 Task: Toggle the show events option in the outline.
Action: Mouse moved to (136, 478)
Screenshot: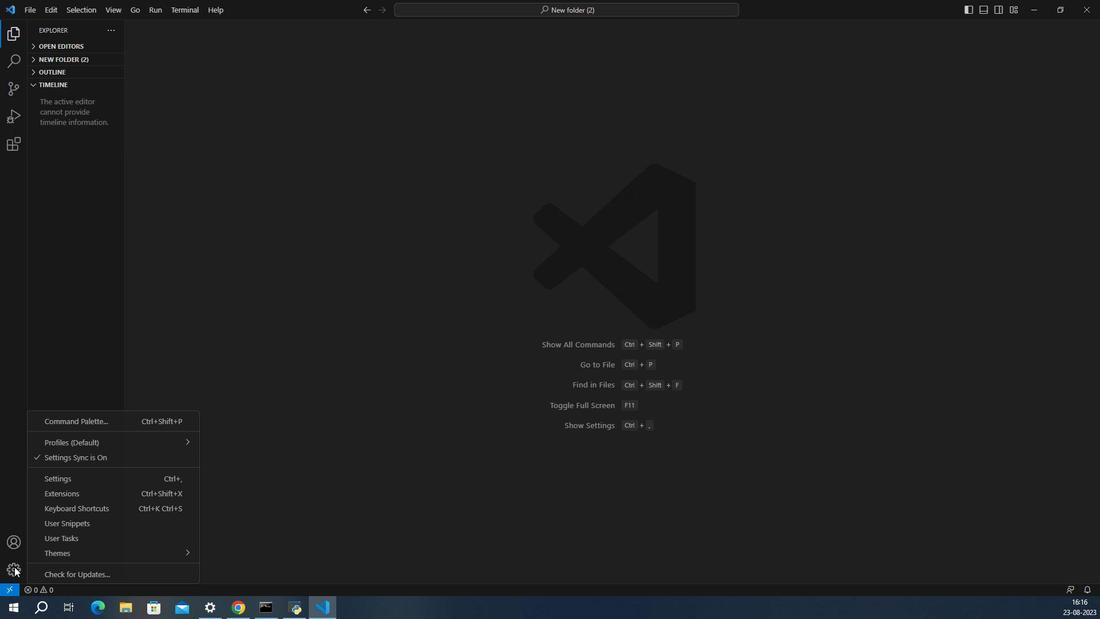 
Action: Mouse pressed left at (136, 478)
Screenshot: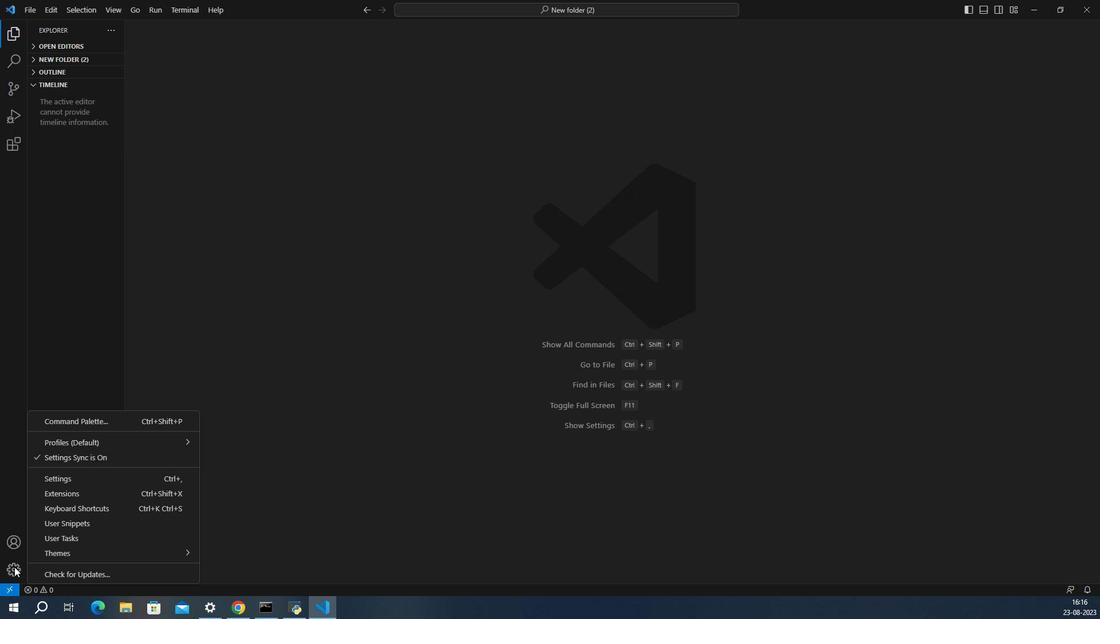 
Action: Mouse moved to (170, 422)
Screenshot: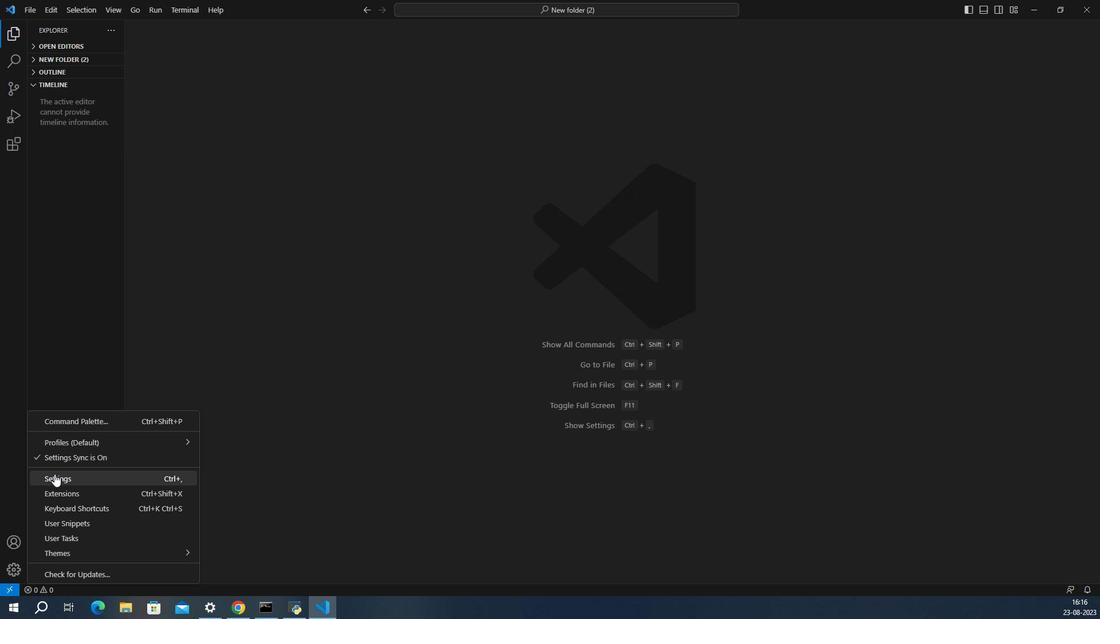 
Action: Mouse pressed left at (170, 422)
Screenshot: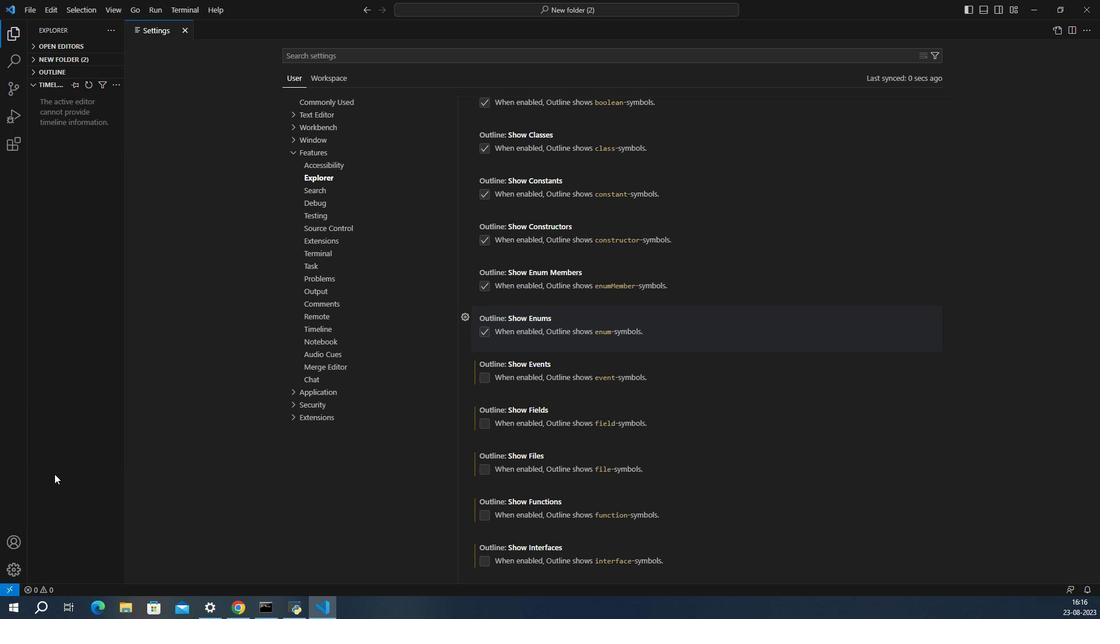 
Action: Mouse moved to (542, 361)
Screenshot: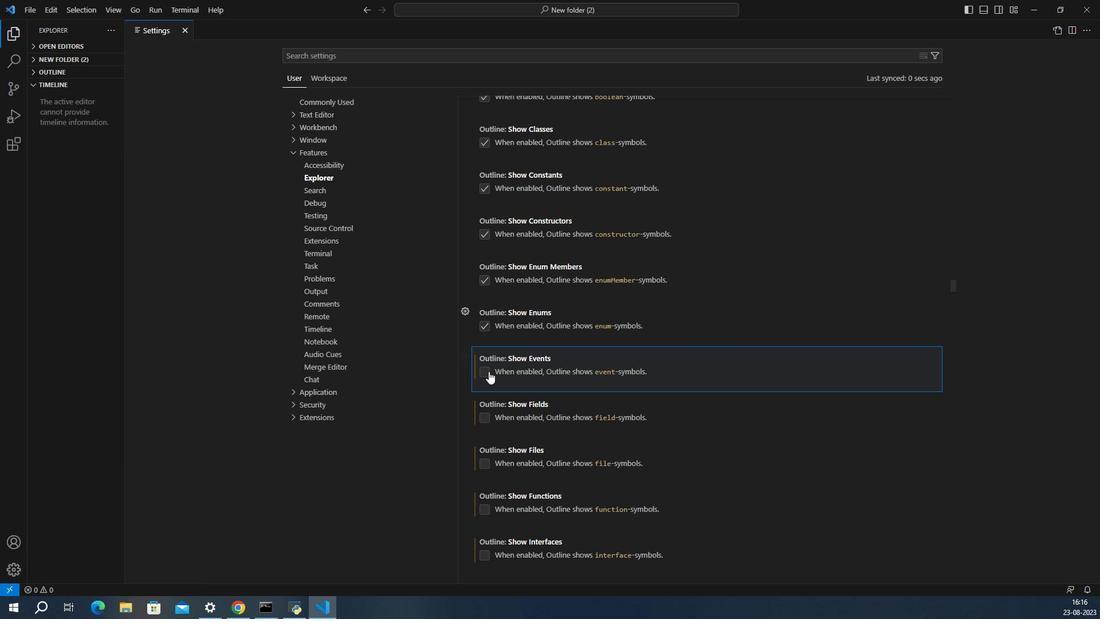 
Action: Mouse pressed left at (542, 361)
Screenshot: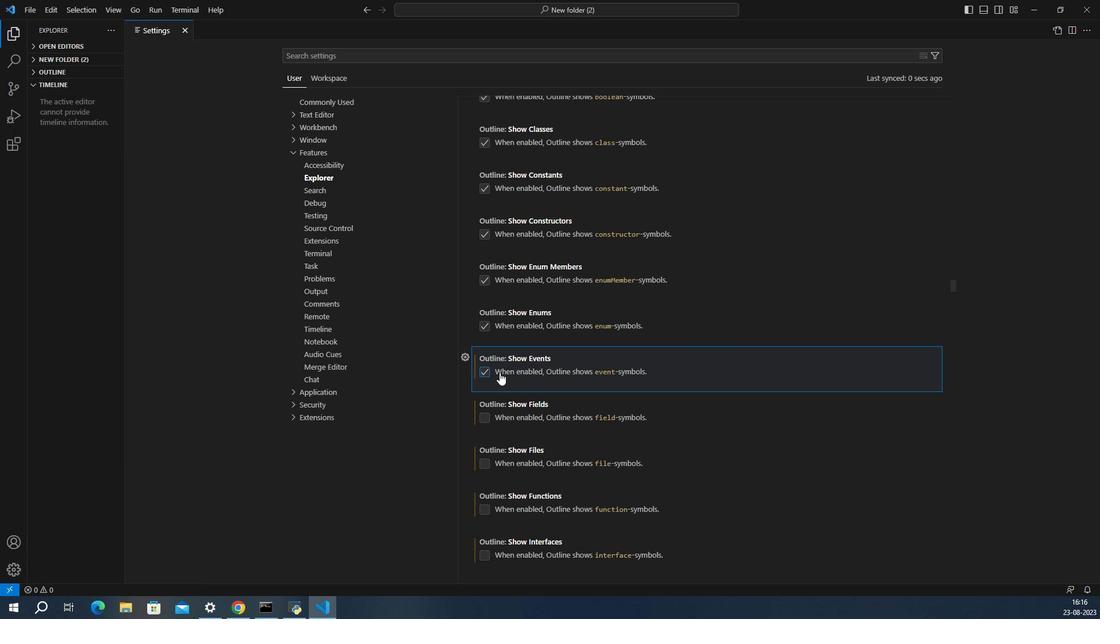 
Action: Mouse moved to (551, 361)
Screenshot: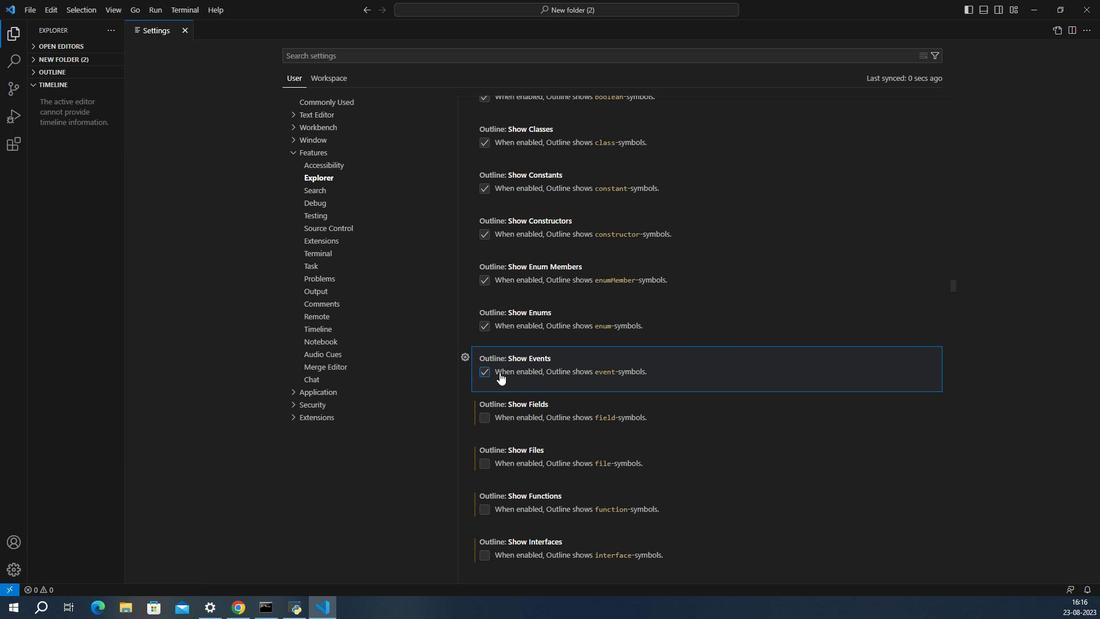 
